 Task: Look for products in the category "Minerals" from Ultima Replenisher only.
Action: Mouse pressed left at (25, 73)
Screenshot: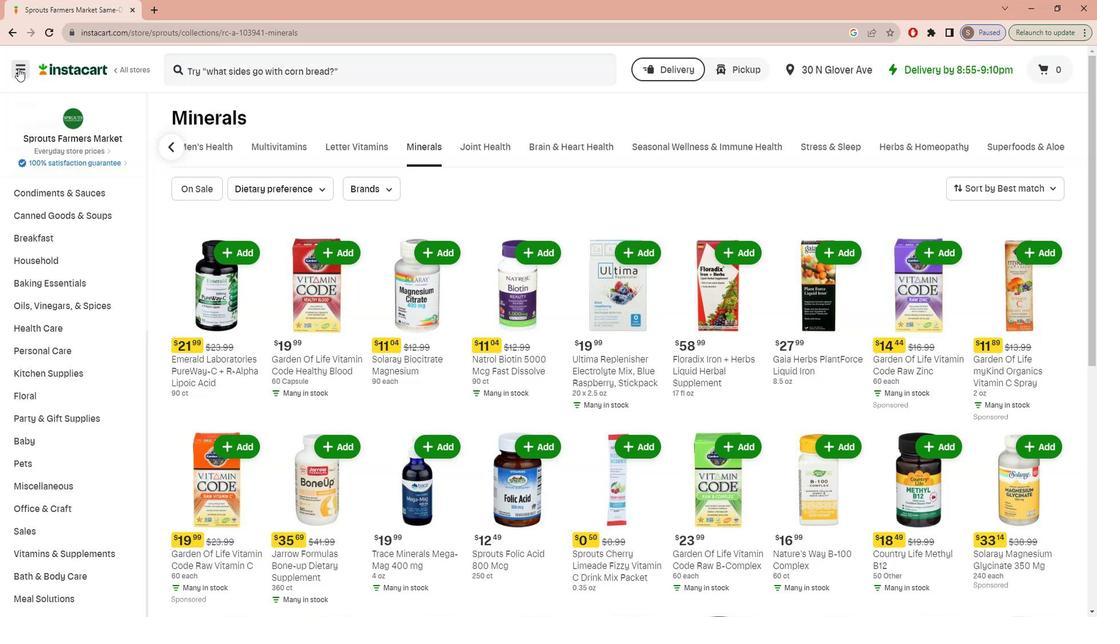 
Action: Mouse moved to (38, 155)
Screenshot: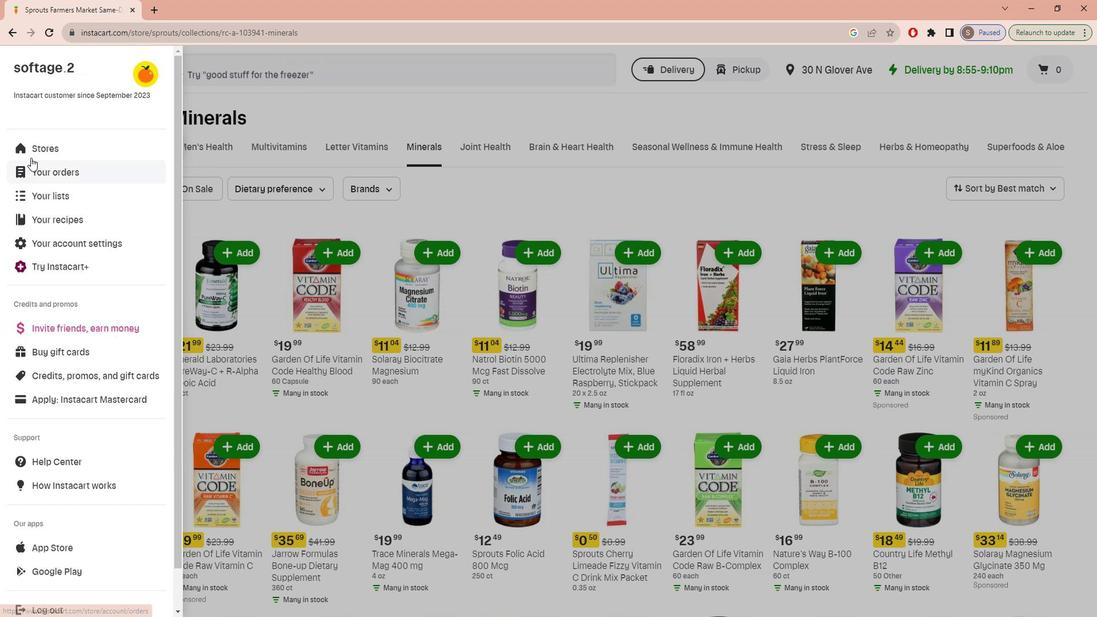 
Action: Mouse pressed left at (38, 155)
Screenshot: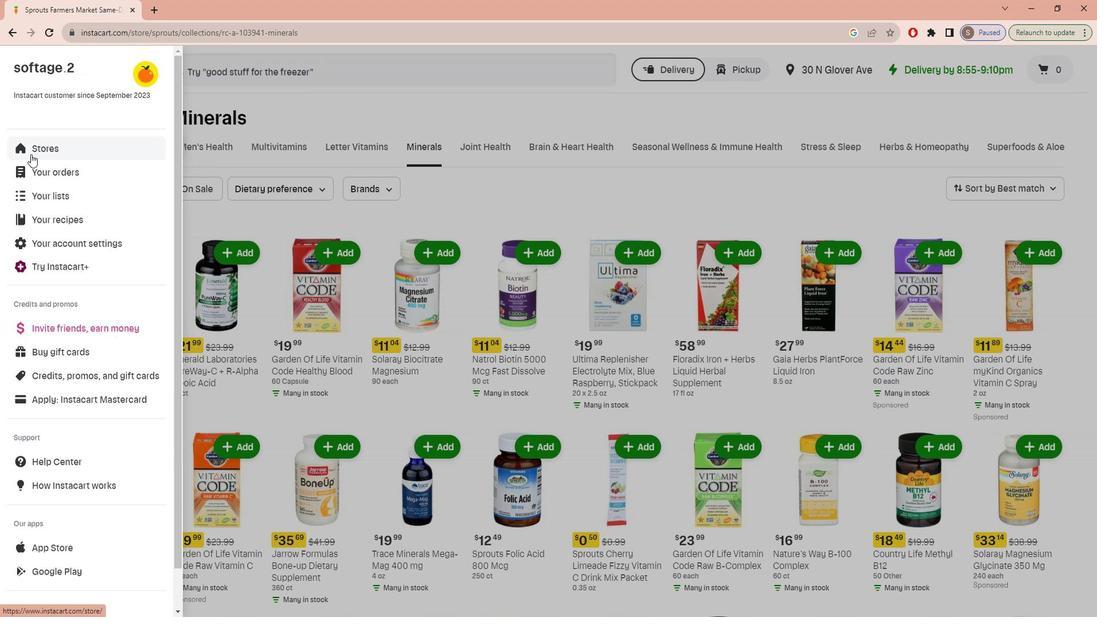 
Action: Mouse moved to (265, 120)
Screenshot: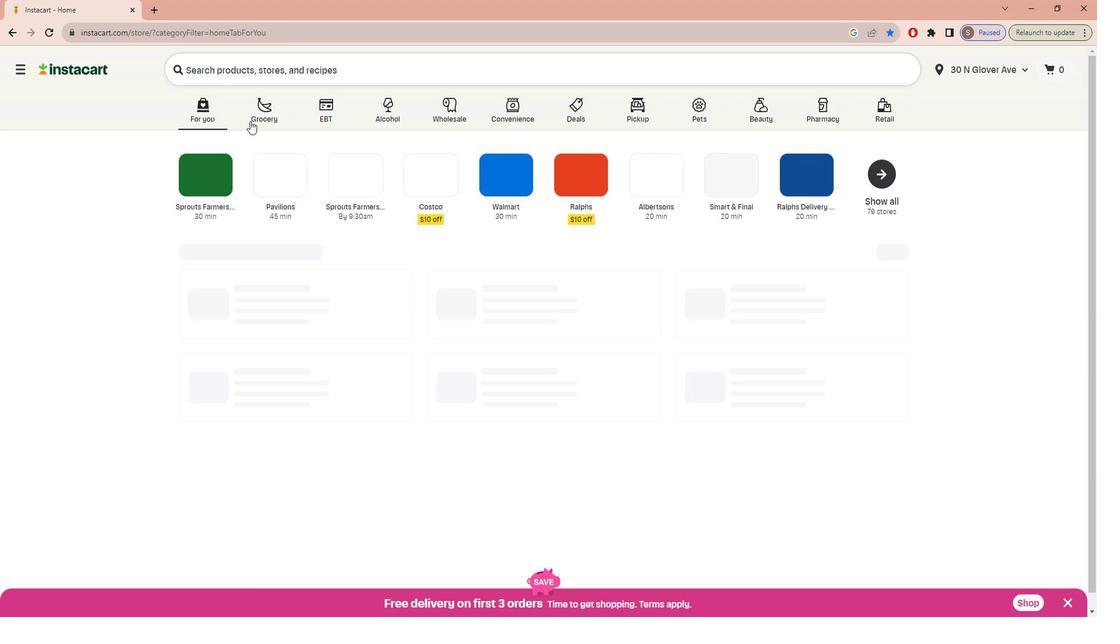 
Action: Mouse pressed left at (265, 120)
Screenshot: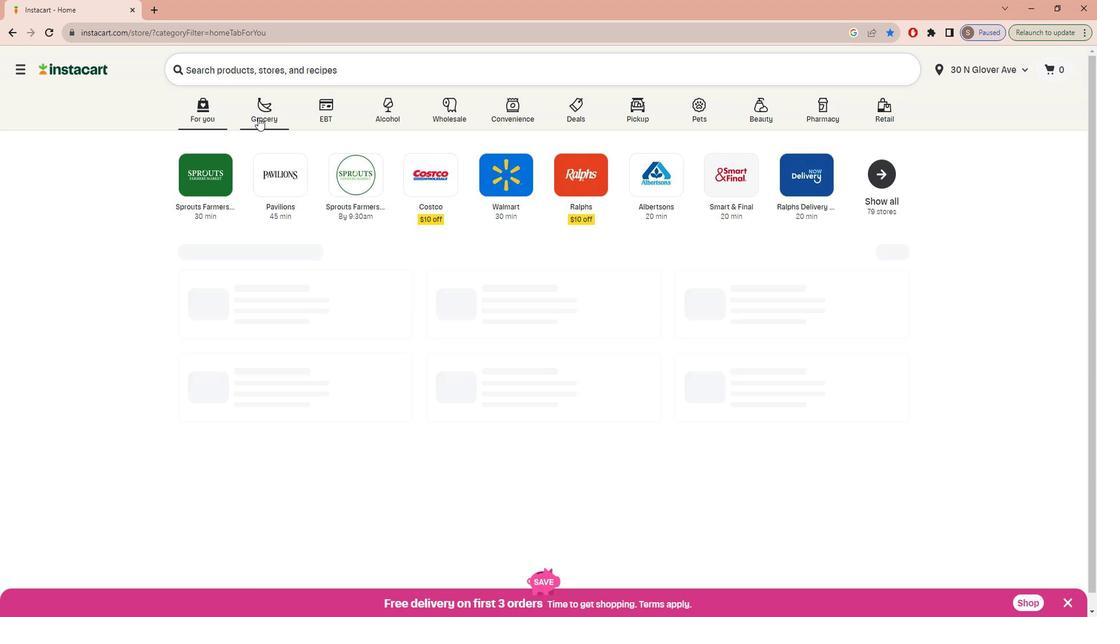 
Action: Mouse moved to (262, 319)
Screenshot: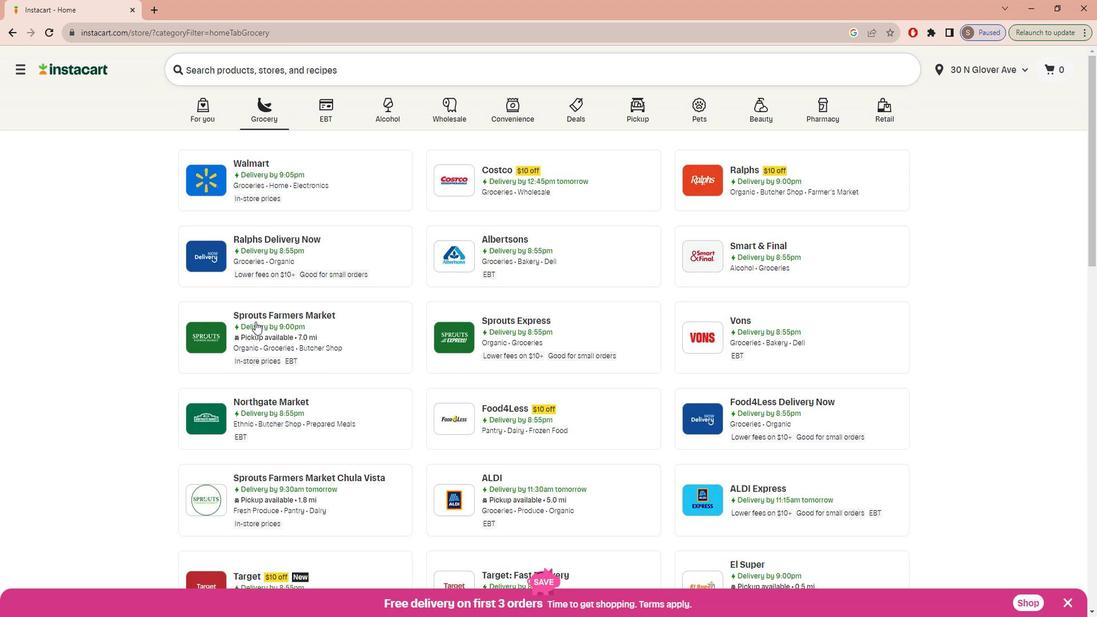 
Action: Mouse pressed left at (262, 319)
Screenshot: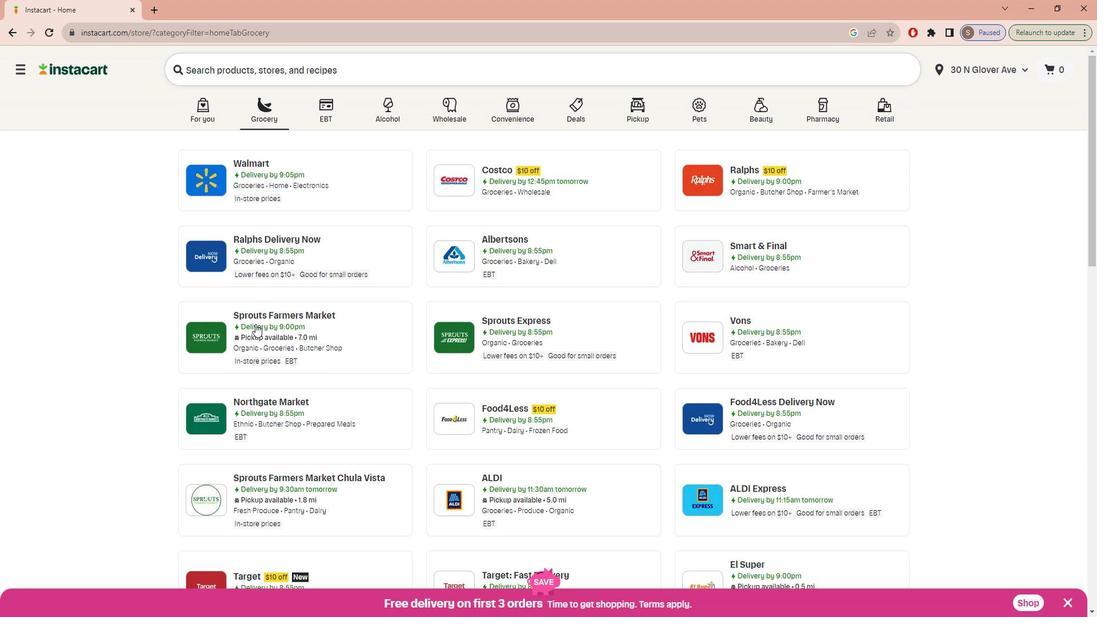 
Action: Mouse moved to (114, 458)
Screenshot: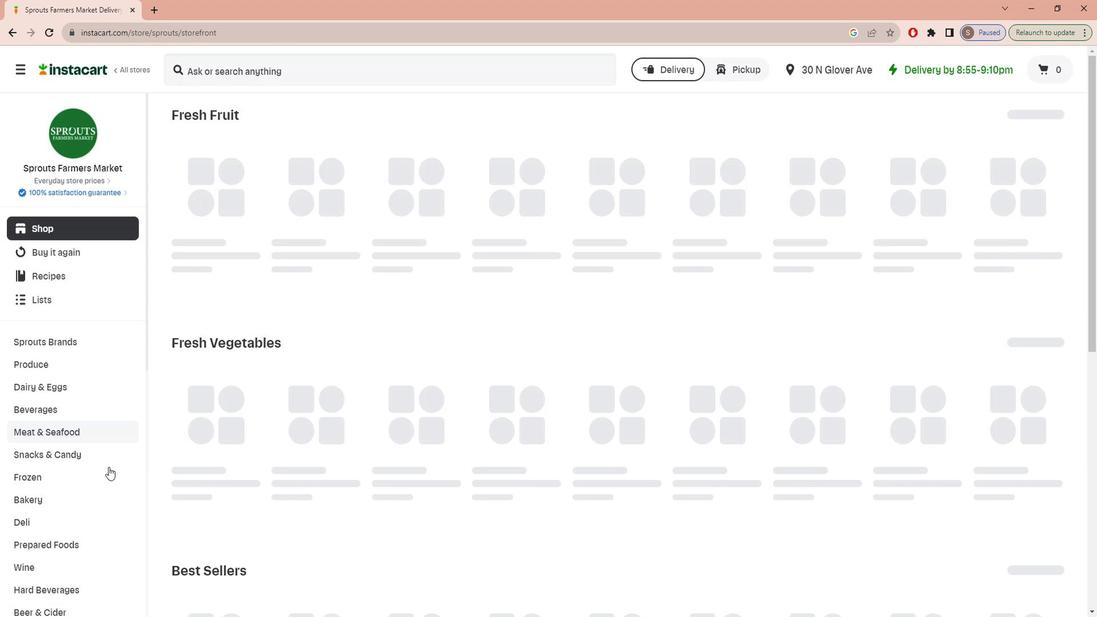 
Action: Mouse scrolled (114, 457) with delta (0, 0)
Screenshot: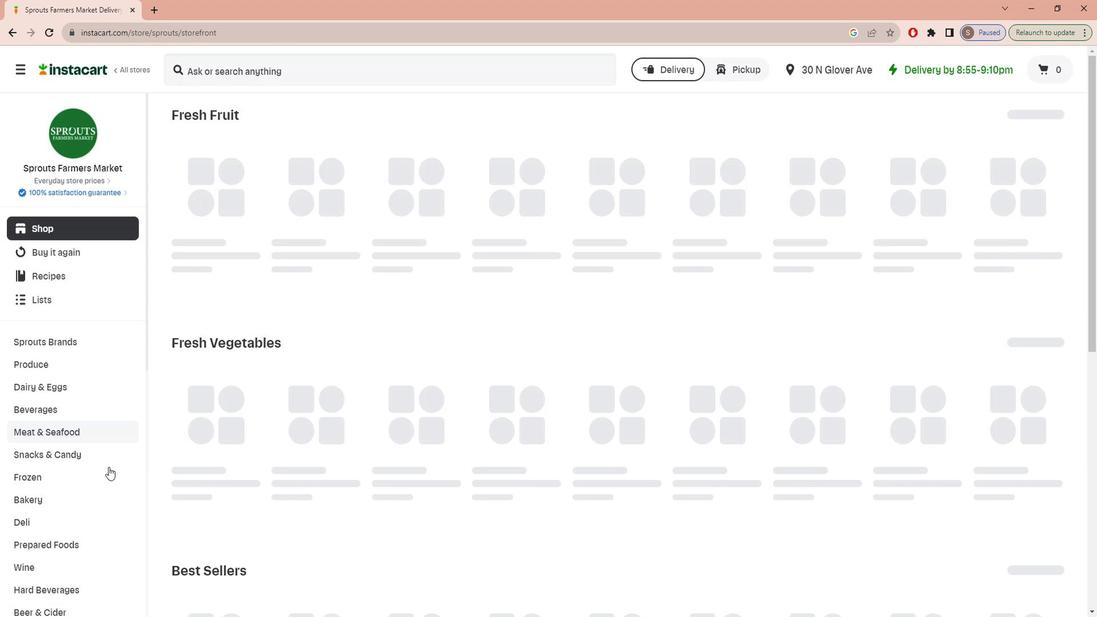 
Action: Mouse moved to (114, 458)
Screenshot: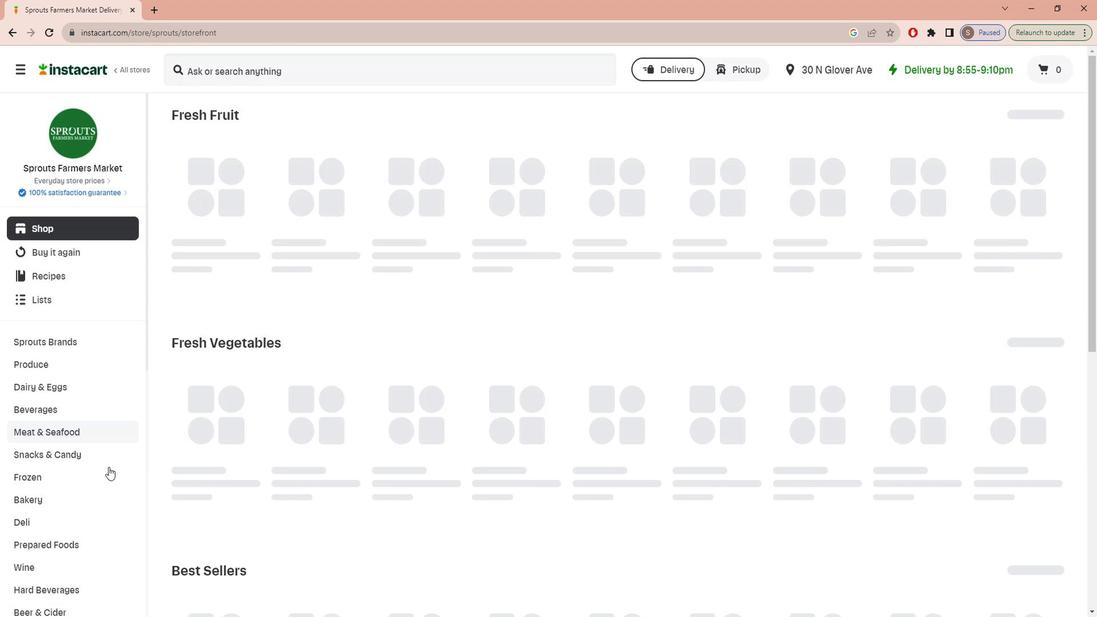
Action: Mouse scrolled (114, 458) with delta (0, 0)
Screenshot: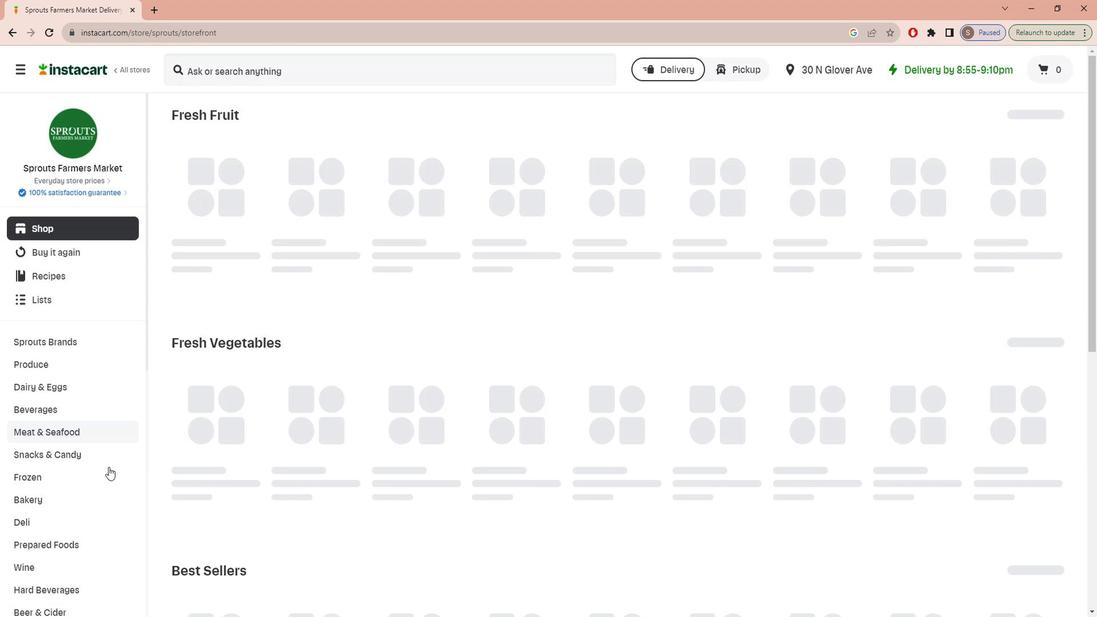 
Action: Mouse moved to (113, 459)
Screenshot: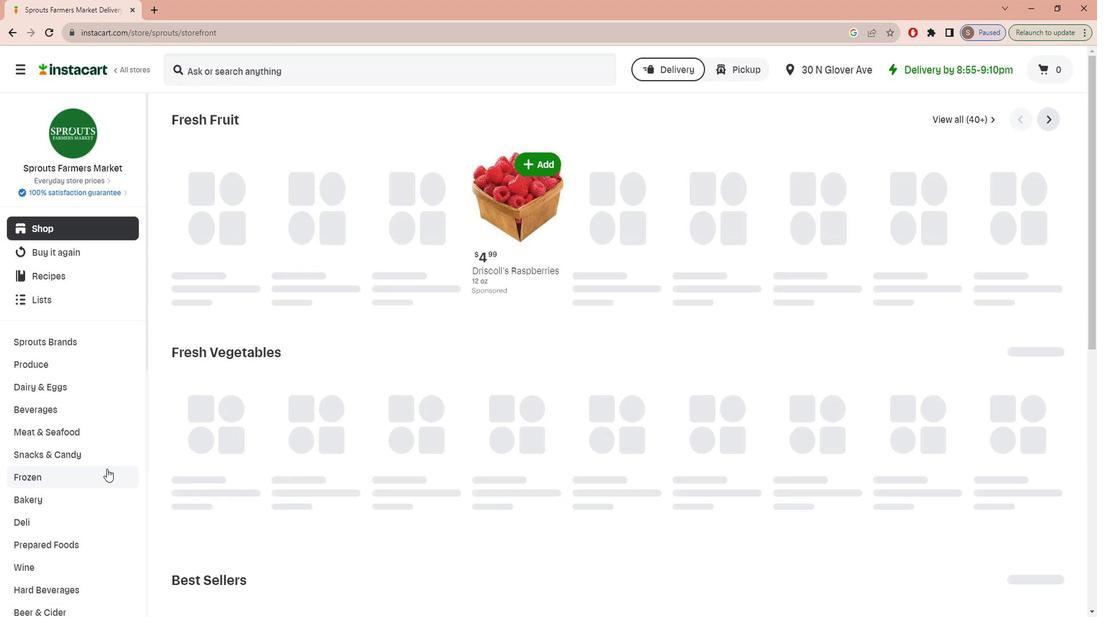 
Action: Mouse scrolled (113, 458) with delta (0, 0)
Screenshot: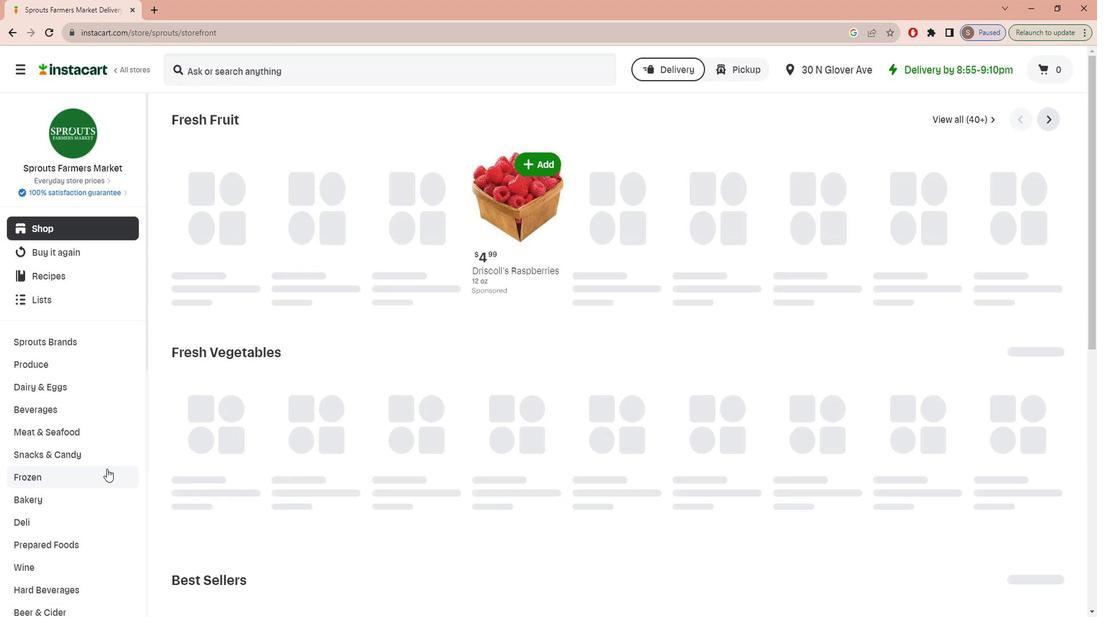 
Action: Mouse moved to (113, 459)
Screenshot: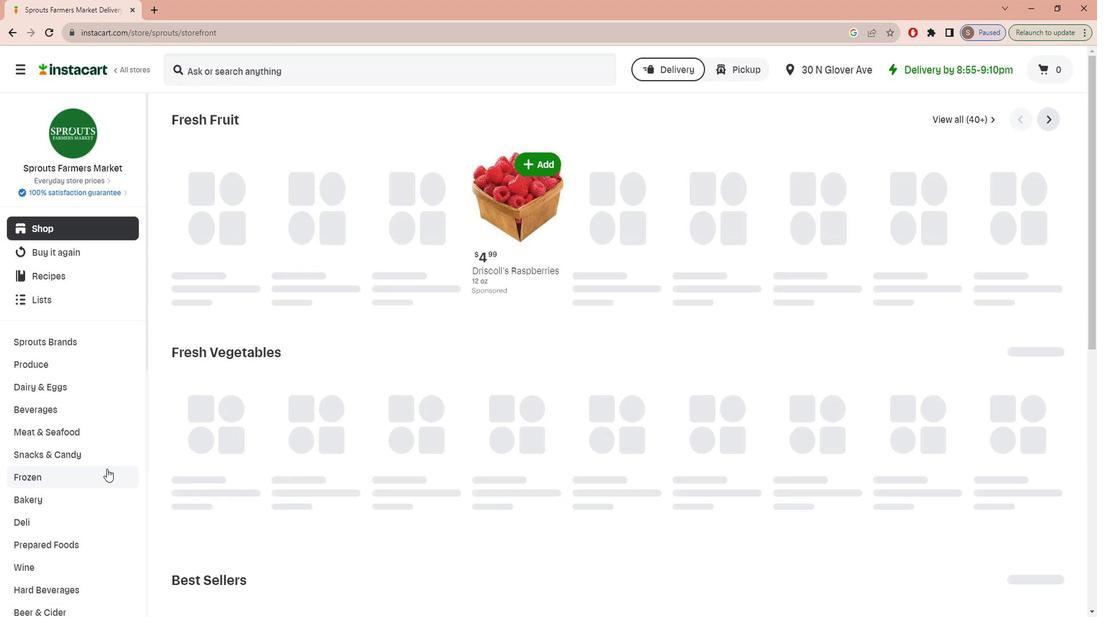 
Action: Mouse scrolled (113, 458) with delta (0, 0)
Screenshot: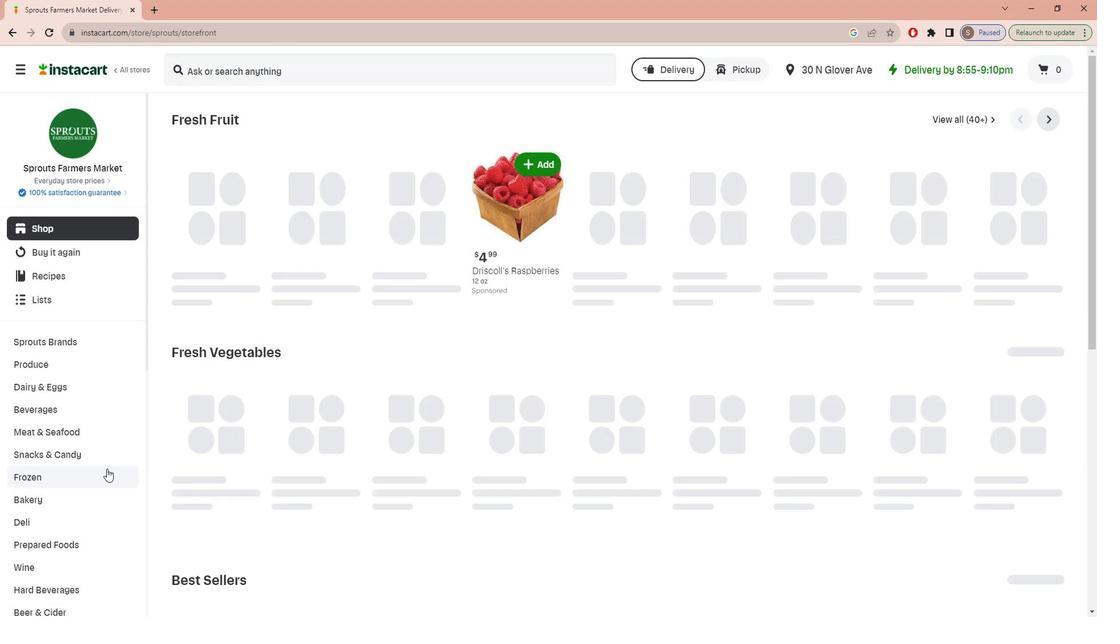 
Action: Mouse moved to (113, 459)
Screenshot: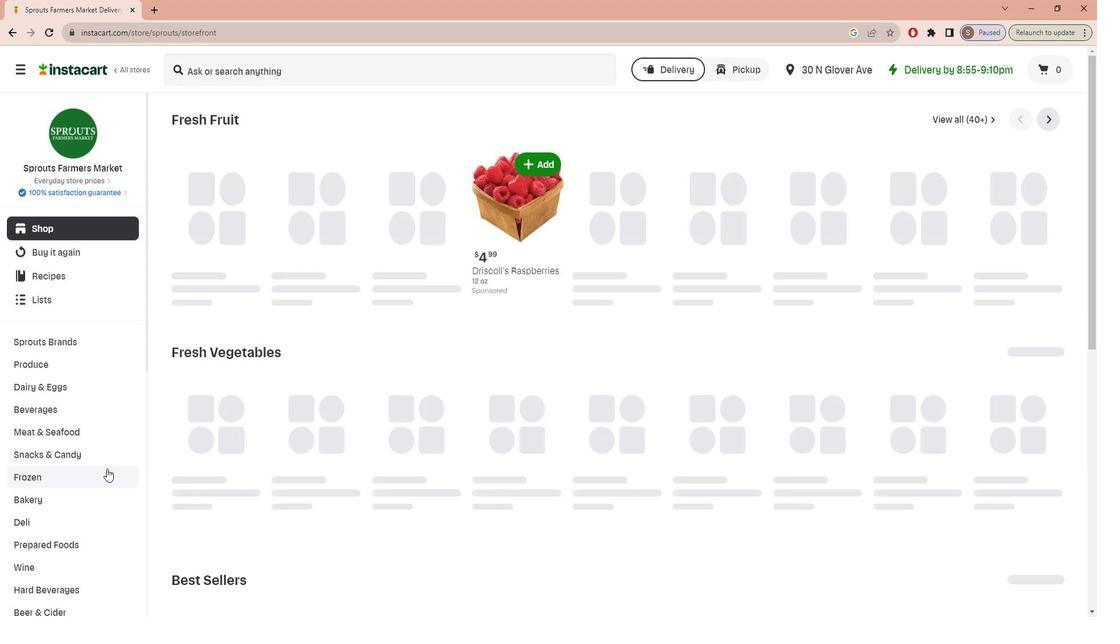 
Action: Mouse scrolled (113, 458) with delta (0, 0)
Screenshot: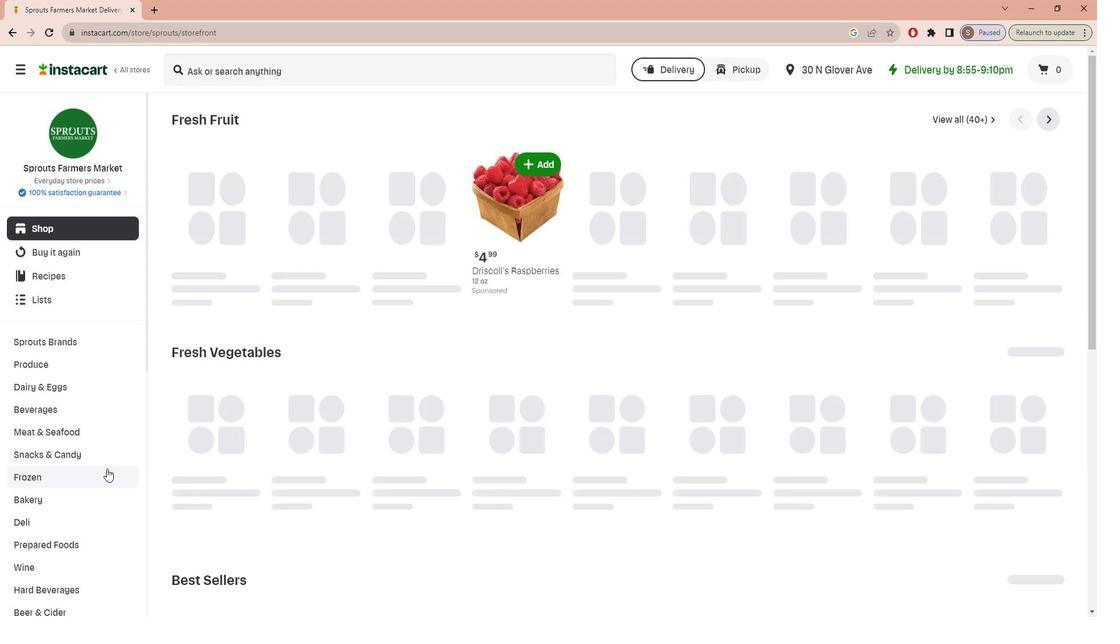 
Action: Mouse moved to (106, 465)
Screenshot: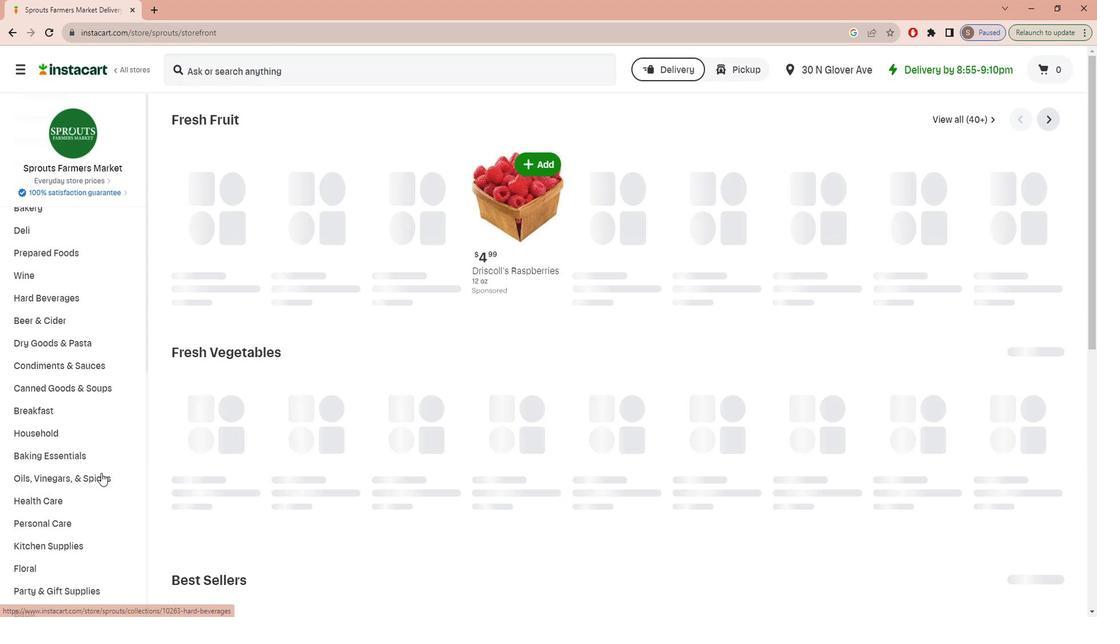 
Action: Mouse scrolled (106, 464) with delta (0, 0)
Screenshot: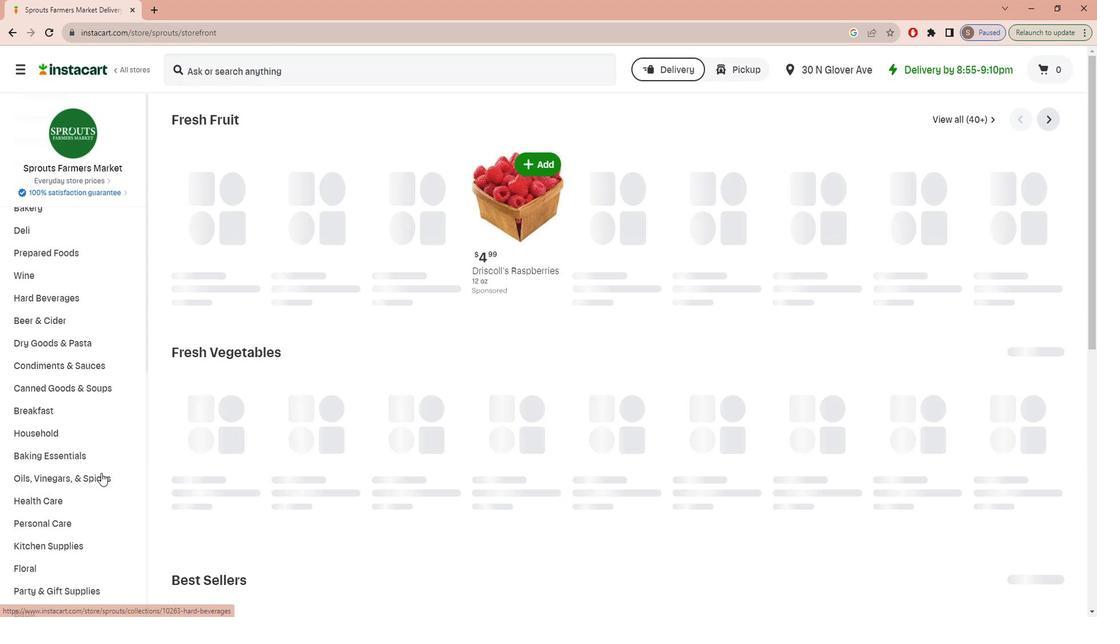 
Action: Mouse moved to (106, 465)
Screenshot: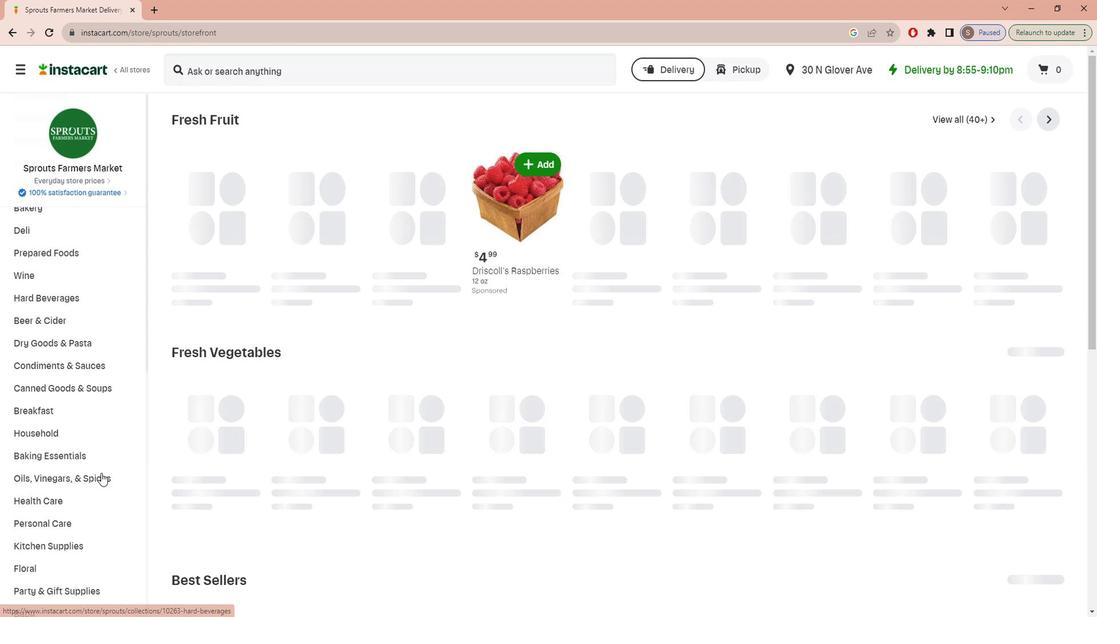 
Action: Mouse scrolled (106, 465) with delta (0, 0)
Screenshot: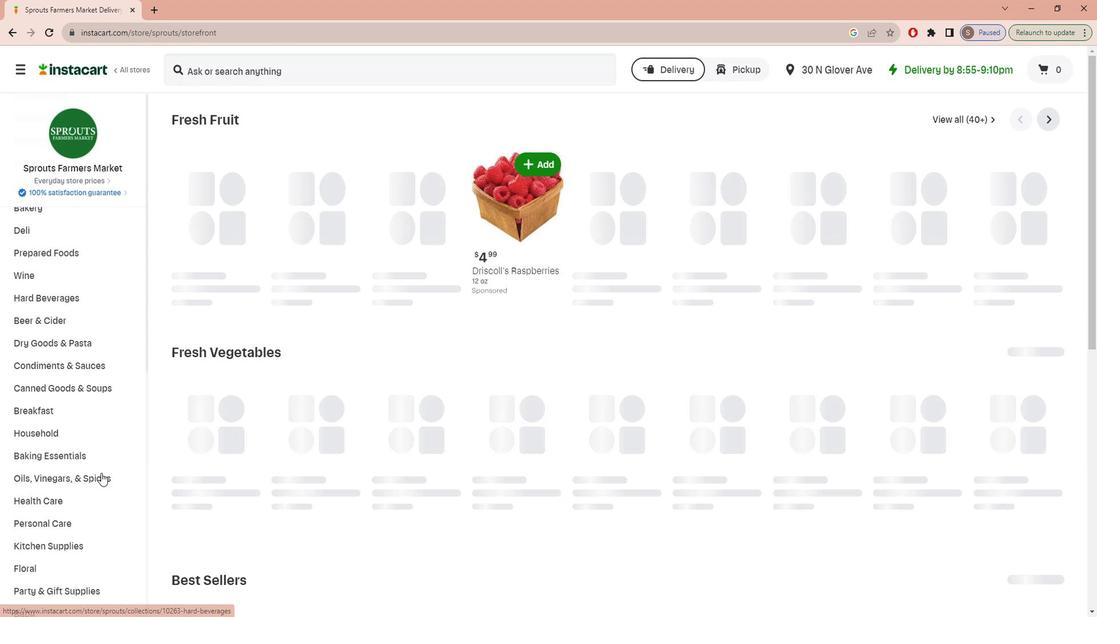 
Action: Mouse moved to (106, 466)
Screenshot: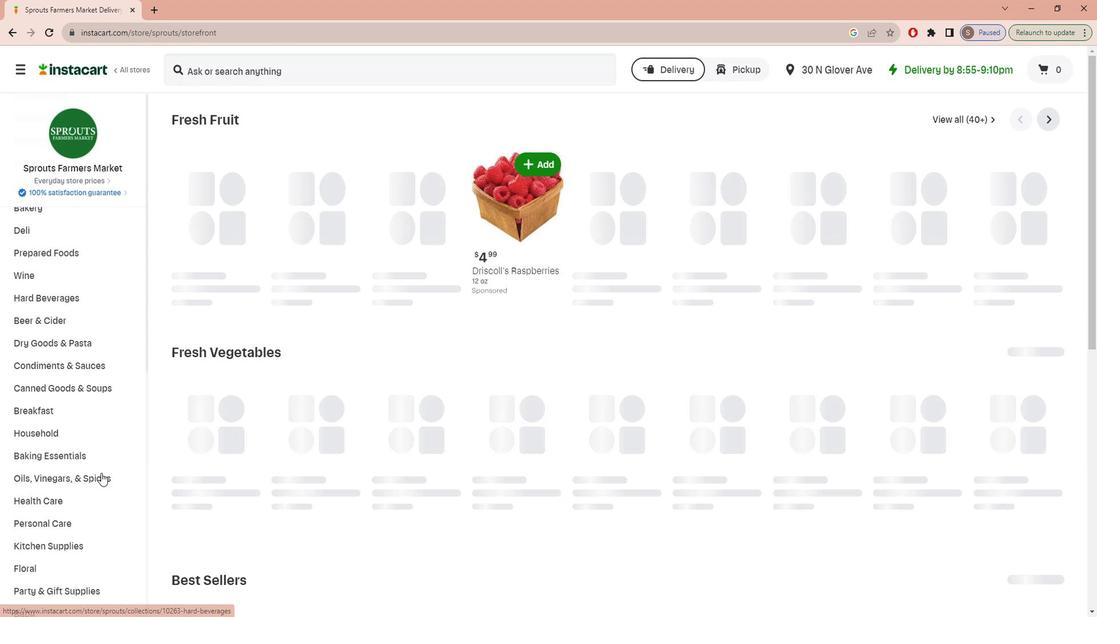 
Action: Mouse scrolled (106, 465) with delta (0, 0)
Screenshot: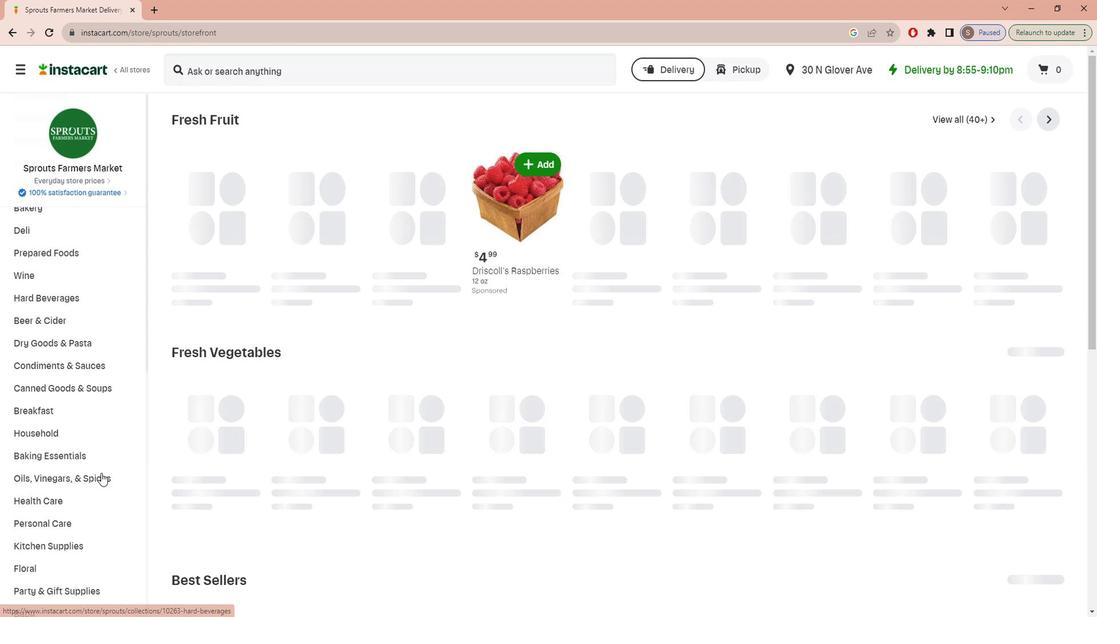 
Action: Mouse scrolled (106, 465) with delta (0, 0)
Screenshot: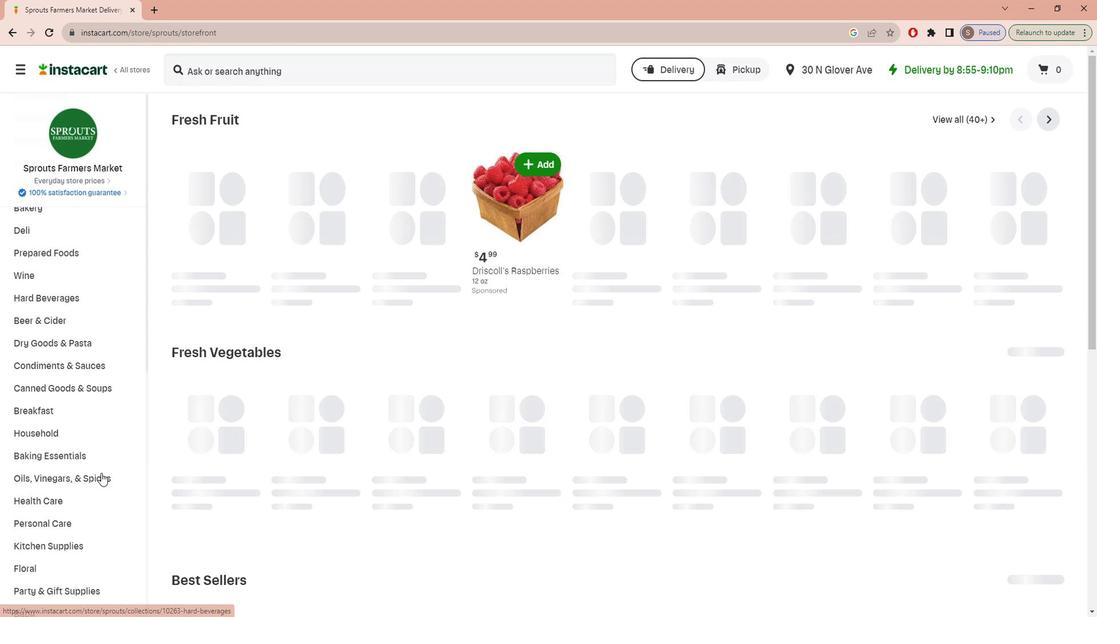 
Action: Mouse moved to (105, 466)
Screenshot: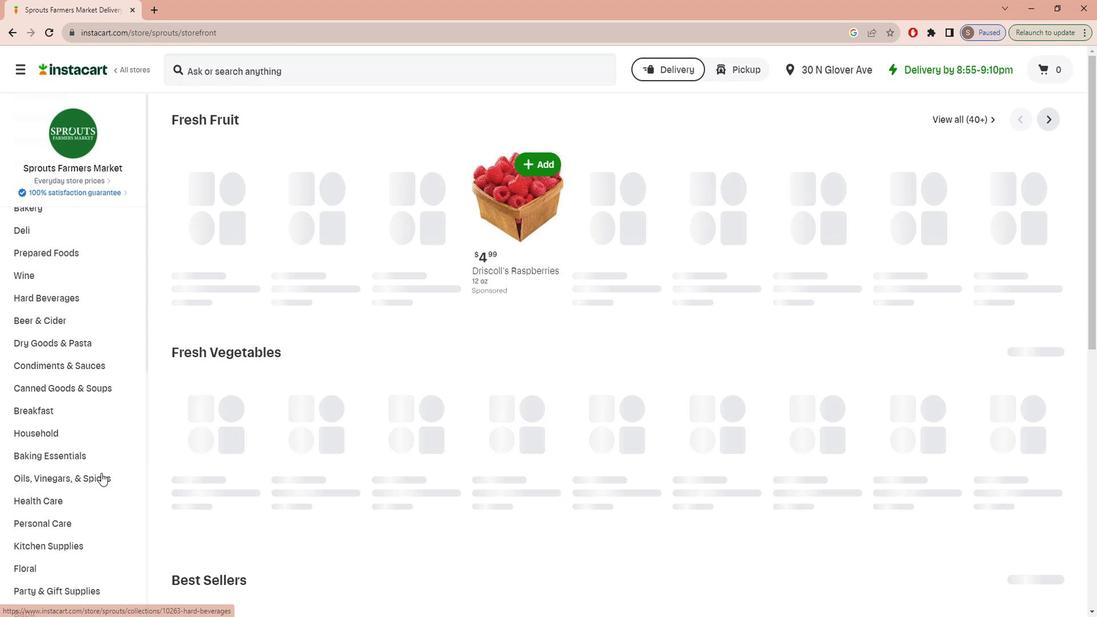 
Action: Mouse scrolled (105, 465) with delta (0, 0)
Screenshot: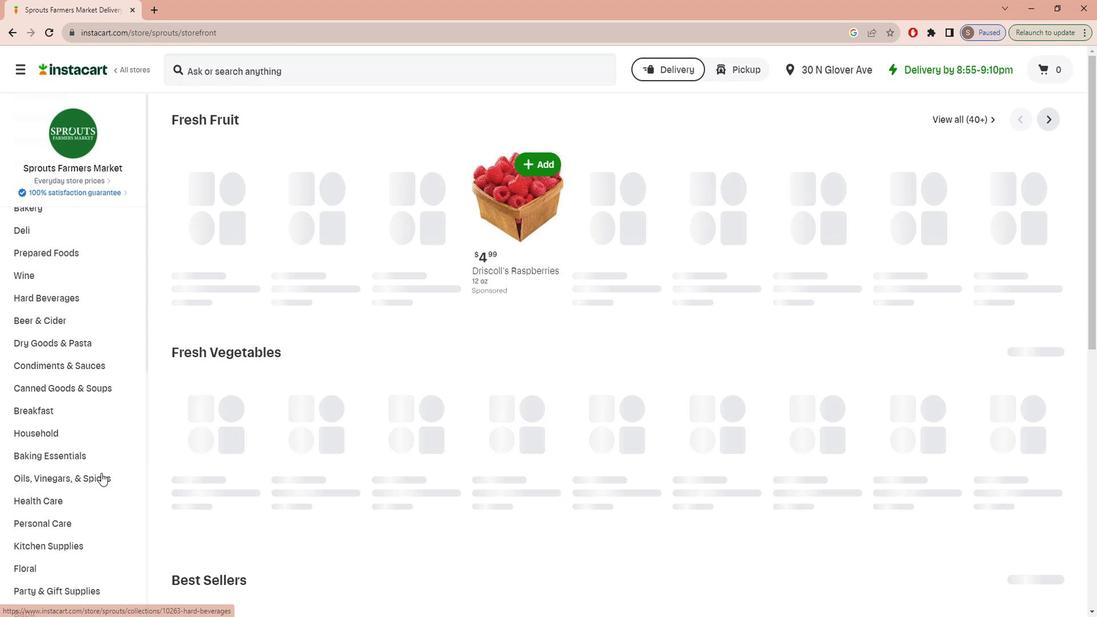 
Action: Mouse scrolled (105, 465) with delta (0, 0)
Screenshot: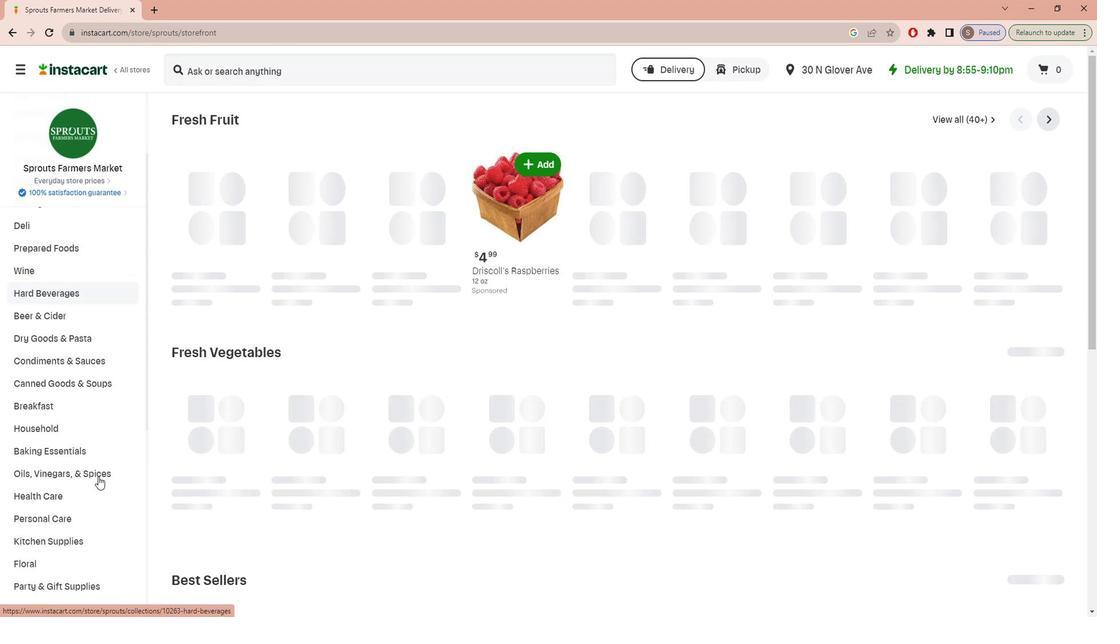 
Action: Mouse moved to (103, 537)
Screenshot: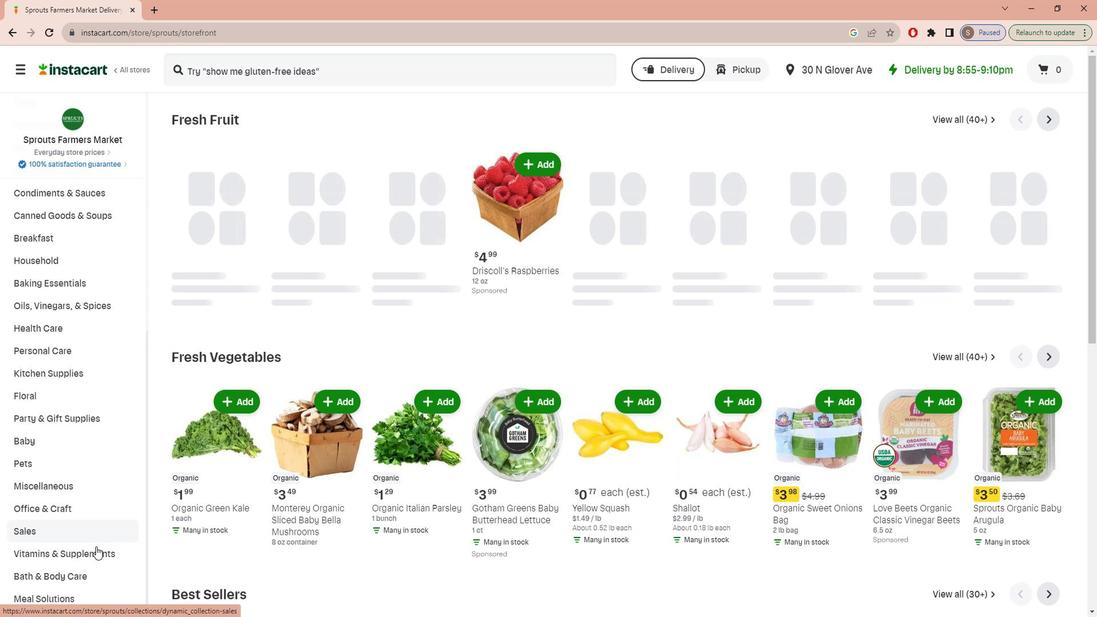
Action: Mouse pressed left at (103, 537)
Screenshot: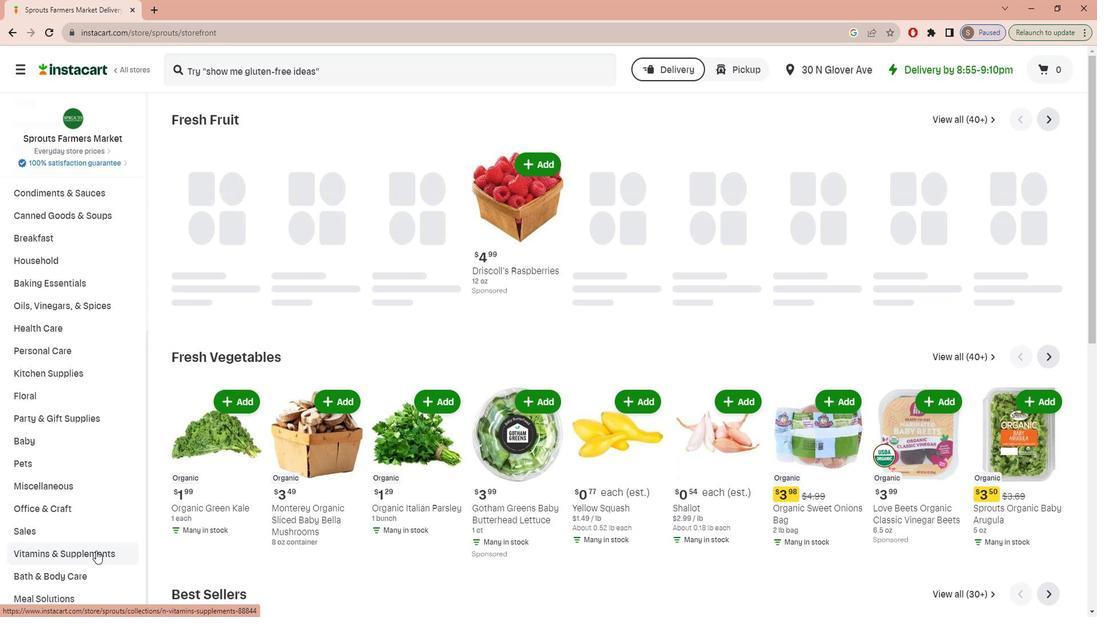 
Action: Mouse moved to (1067, 147)
Screenshot: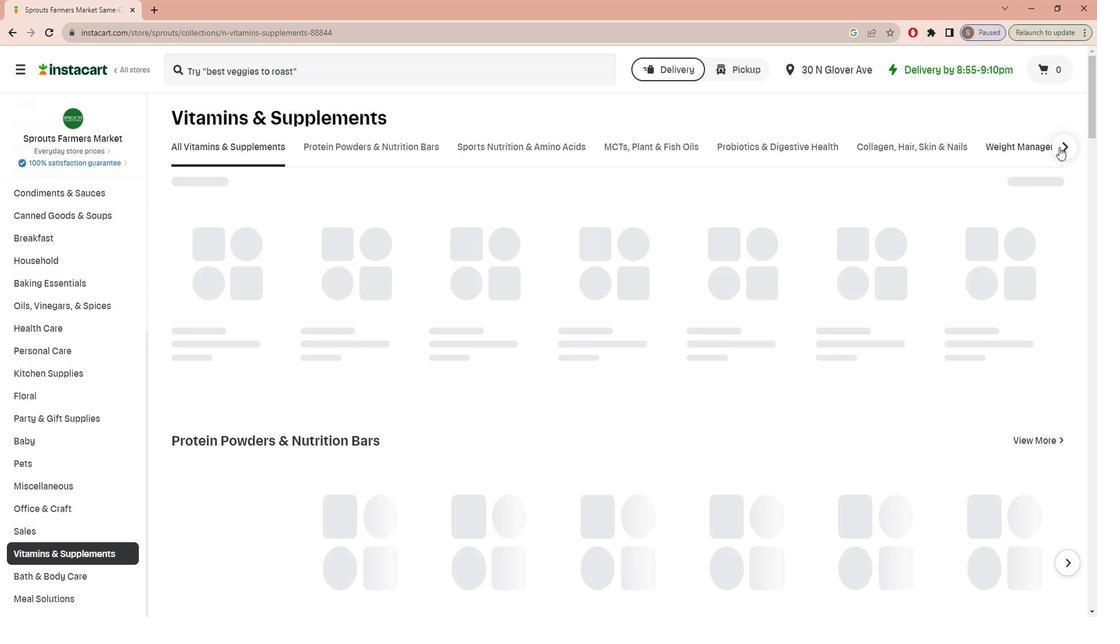 
Action: Mouse pressed left at (1067, 147)
Screenshot: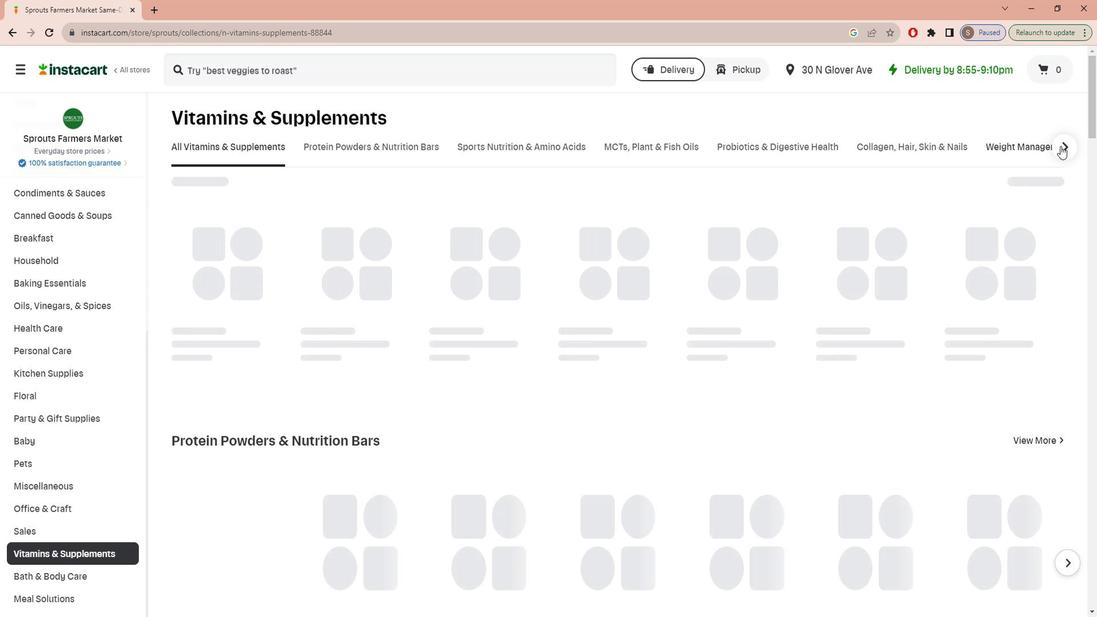 
Action: Mouse moved to (787, 146)
Screenshot: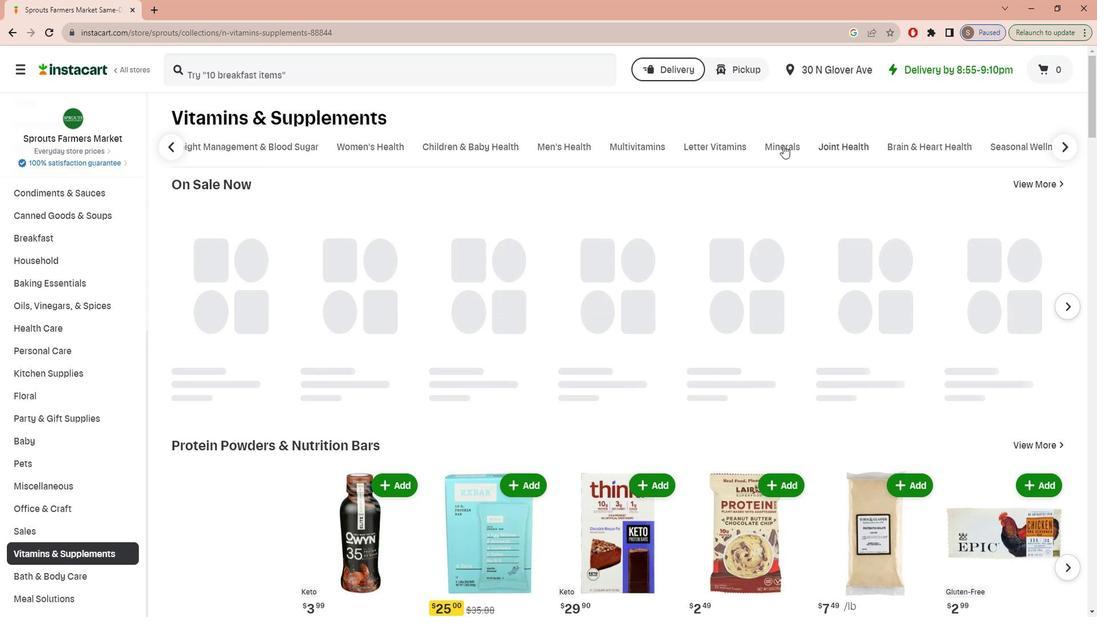 
Action: Mouse pressed left at (787, 146)
Screenshot: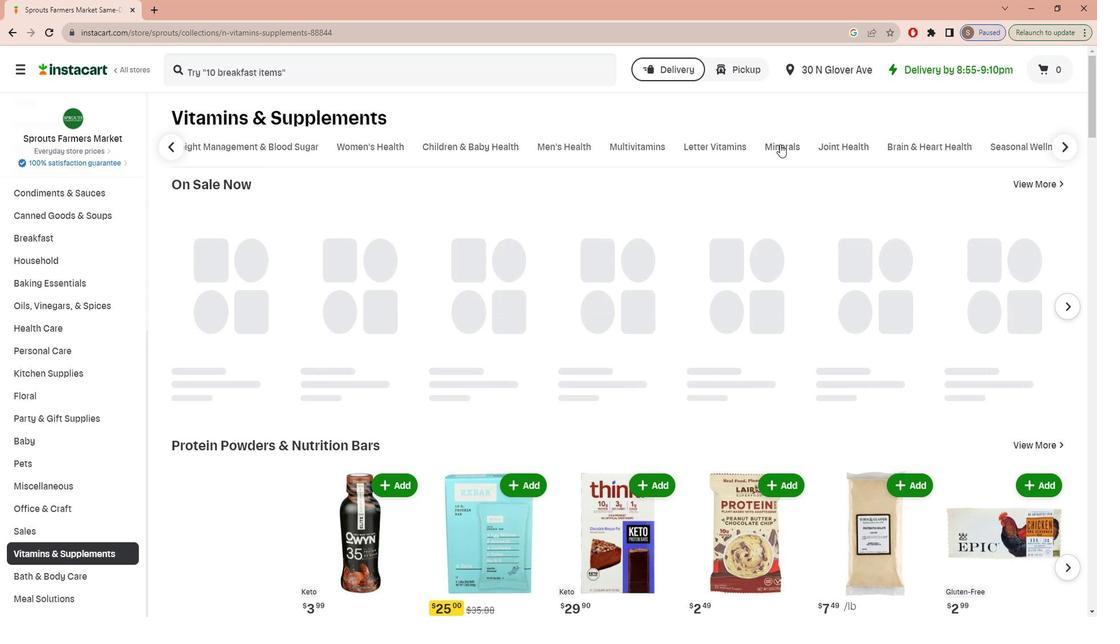 
Action: Mouse moved to (374, 195)
Screenshot: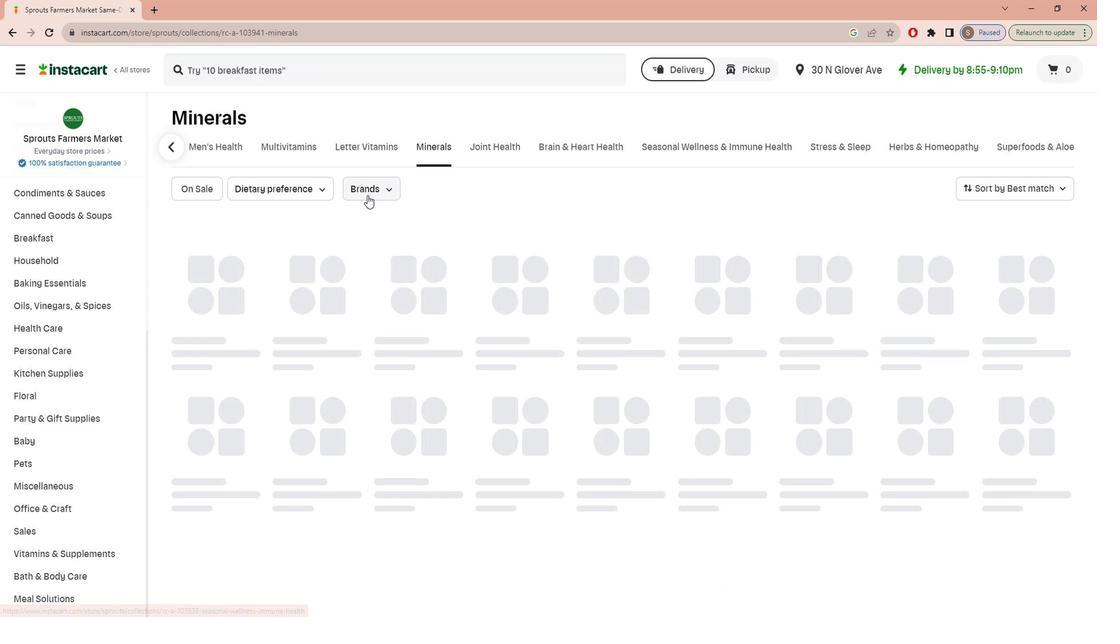 
Action: Mouse pressed left at (374, 195)
Screenshot: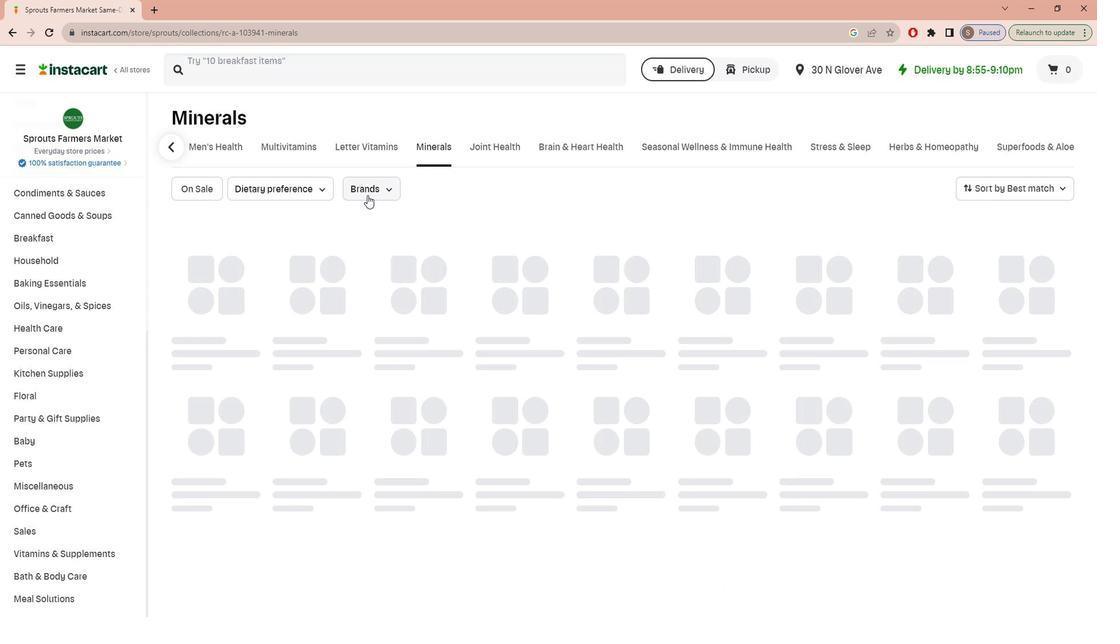 
Action: Mouse moved to (411, 294)
Screenshot: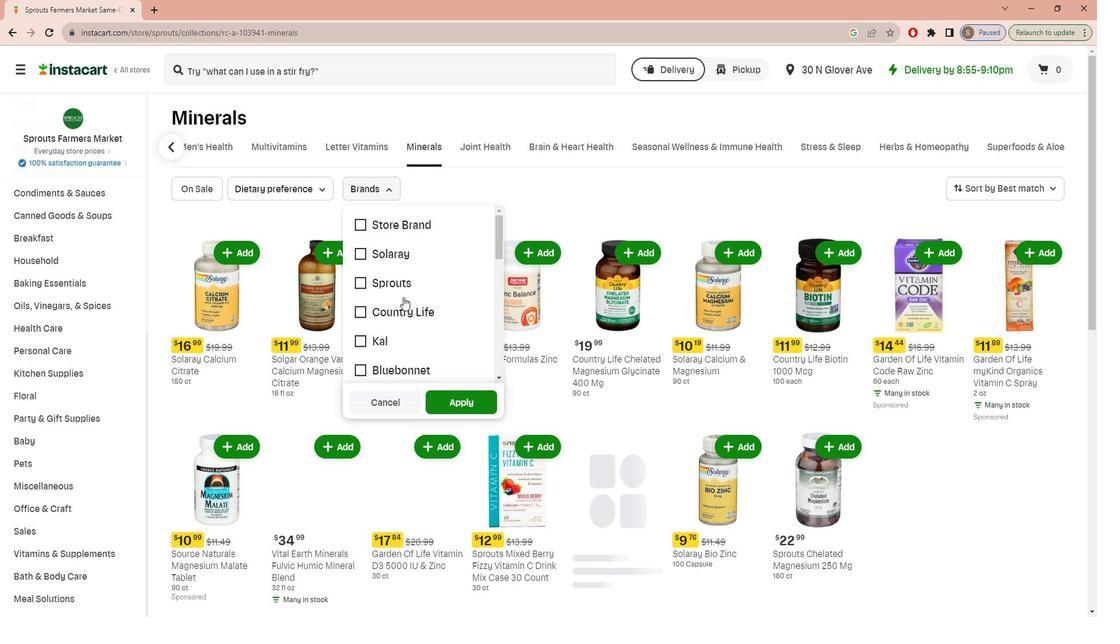 
Action: Mouse scrolled (411, 293) with delta (0, 0)
Screenshot: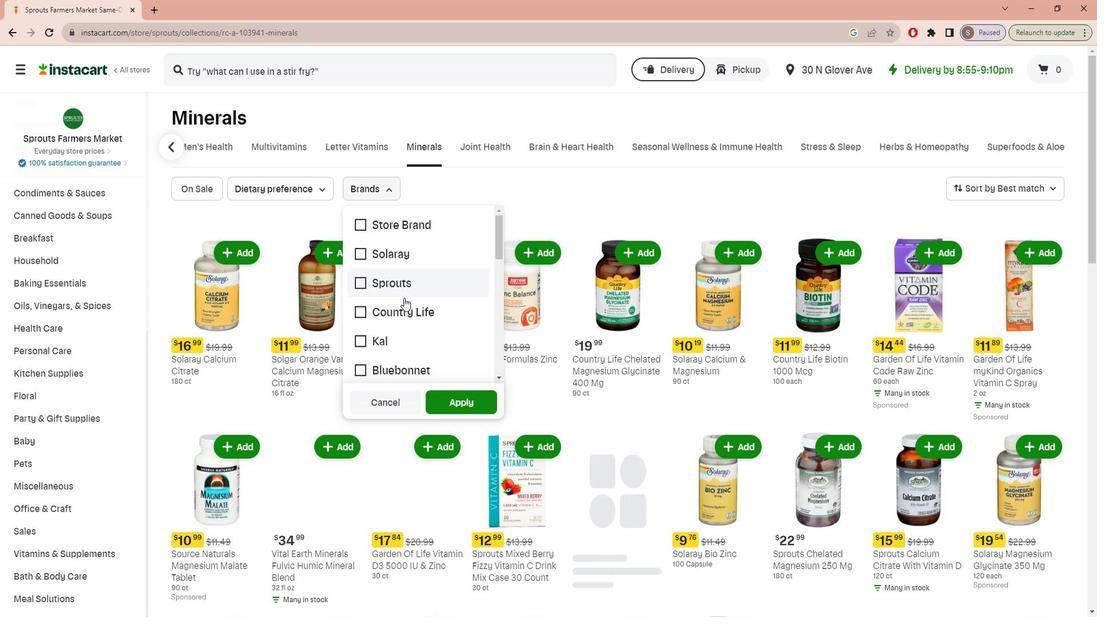 
Action: Mouse scrolled (411, 293) with delta (0, 0)
Screenshot: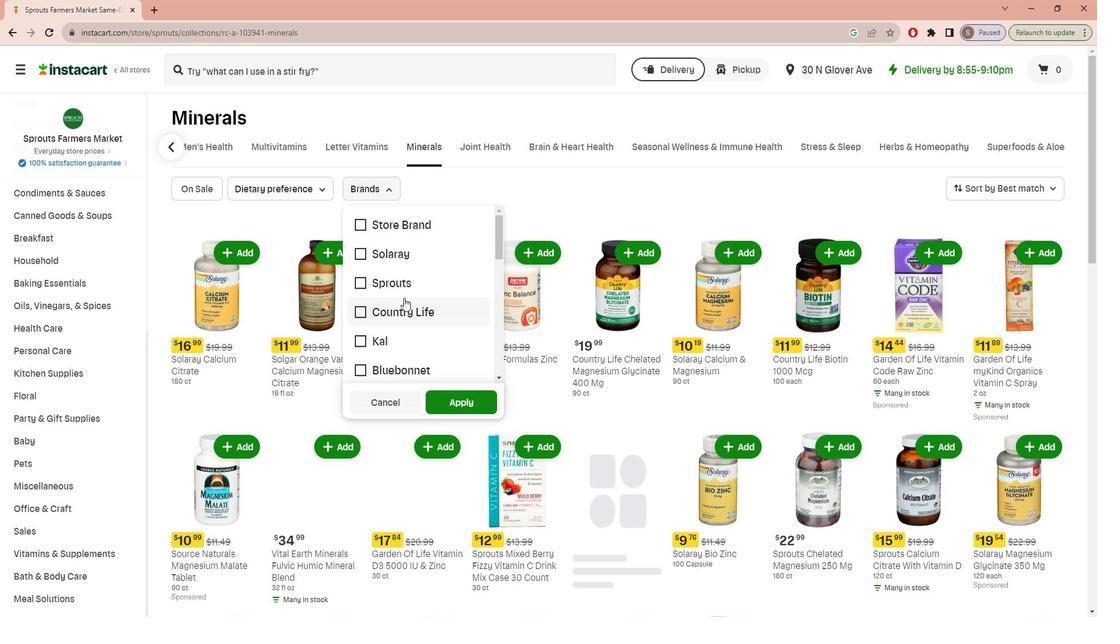 
Action: Mouse scrolled (411, 293) with delta (0, 0)
Screenshot: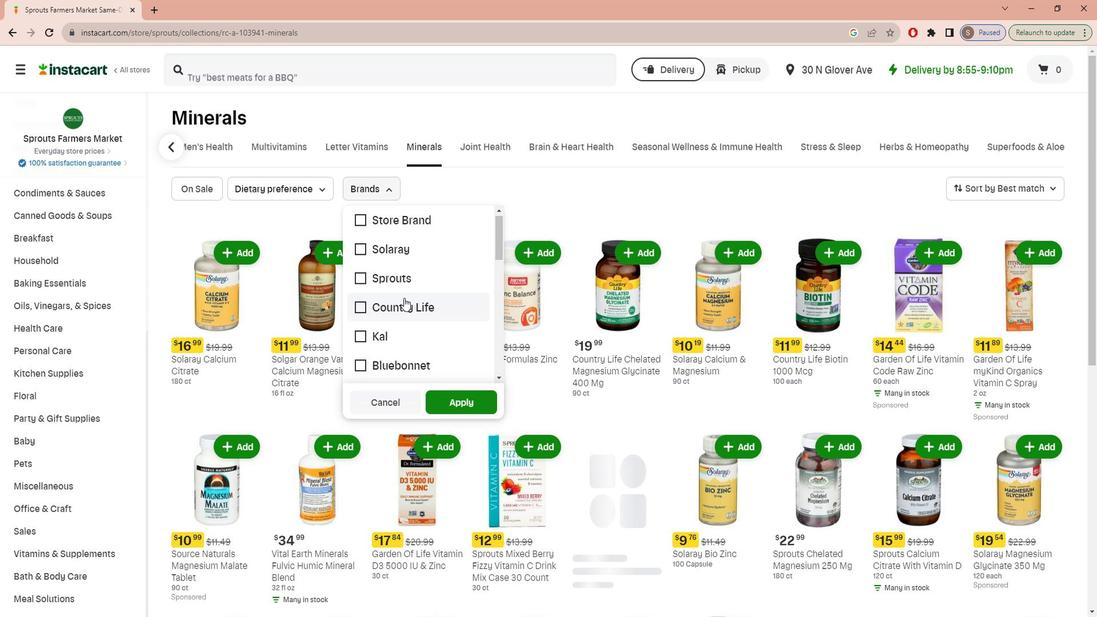 
Action: Mouse moved to (417, 328)
Screenshot: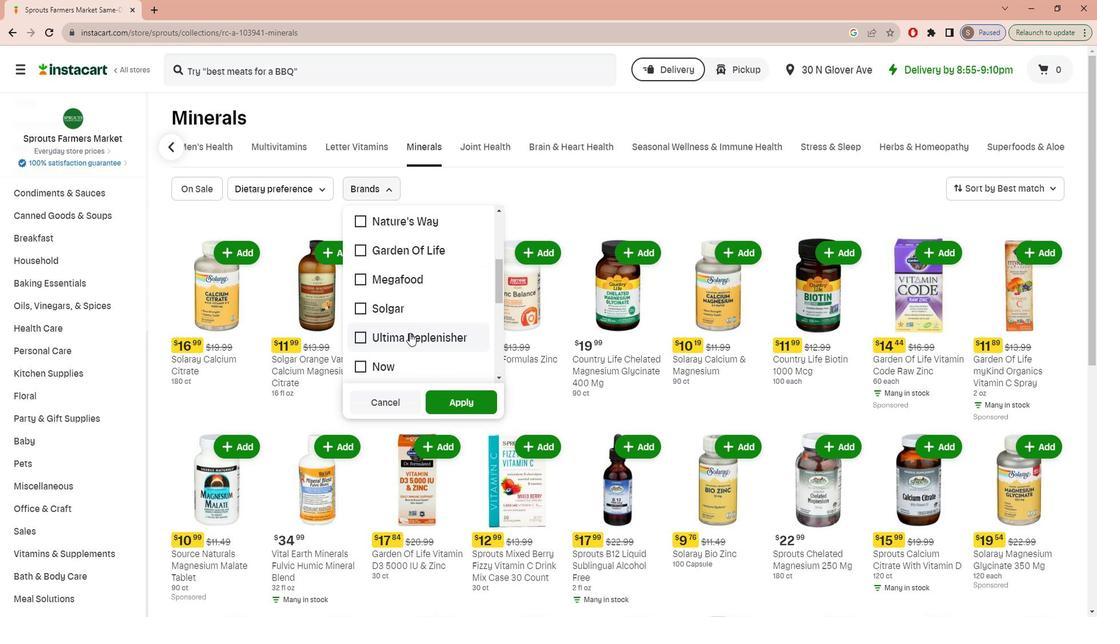 
Action: Mouse pressed left at (417, 328)
Screenshot: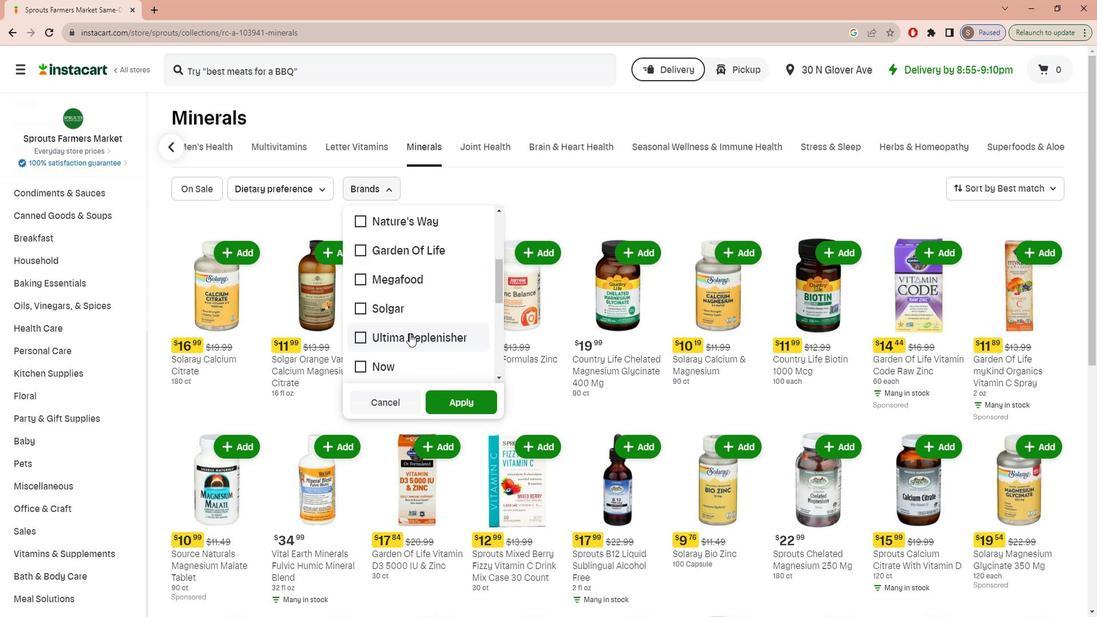 
Action: Mouse moved to (458, 387)
Screenshot: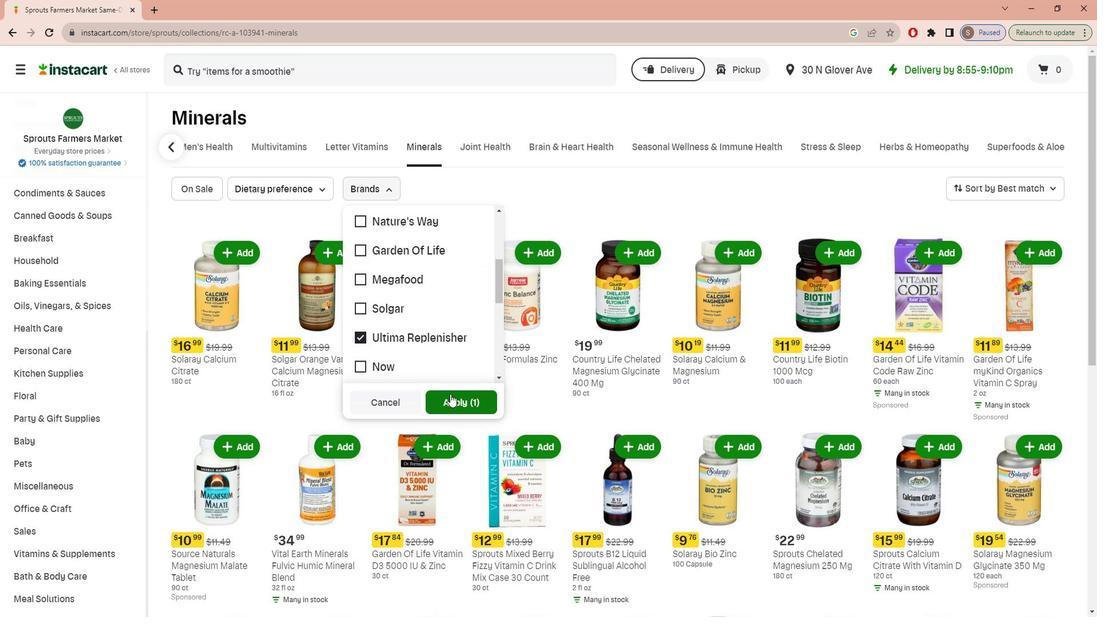 
Action: Mouse pressed left at (458, 387)
Screenshot: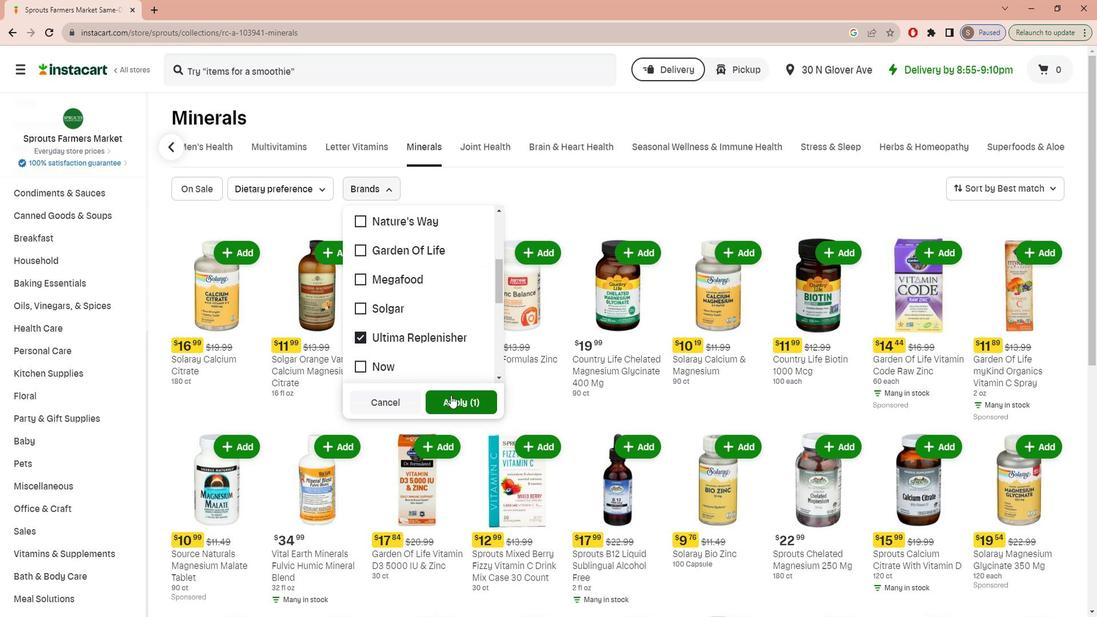 
Action: Mouse moved to (543, 454)
Screenshot: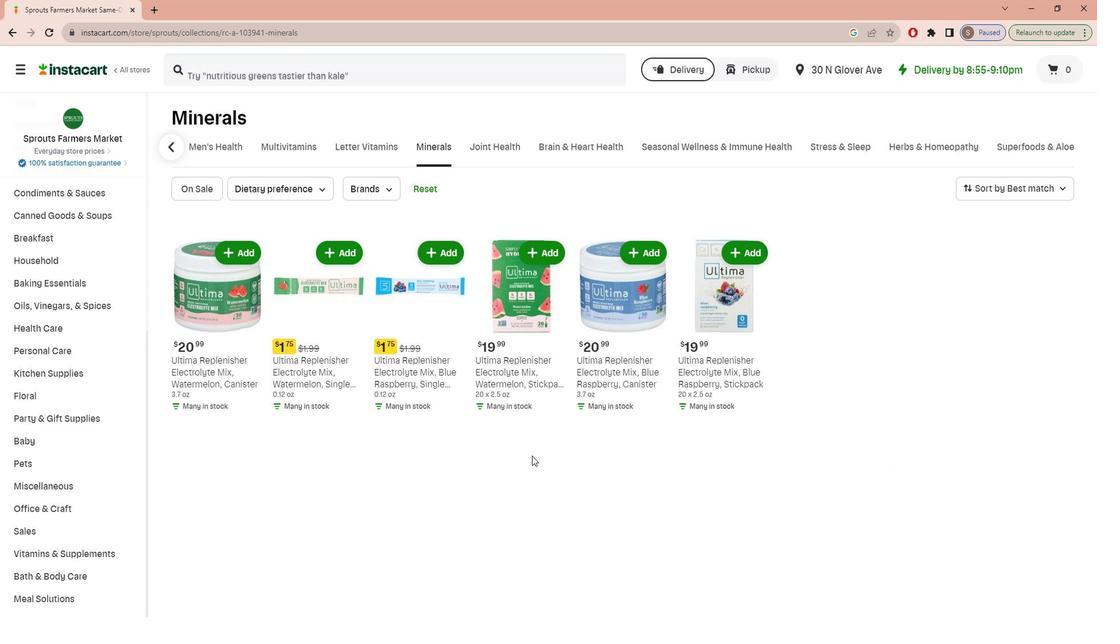 
